 Task: Select the Eastern European Time as time zone for the schedule.
Action: Mouse moved to (345, 239)
Screenshot: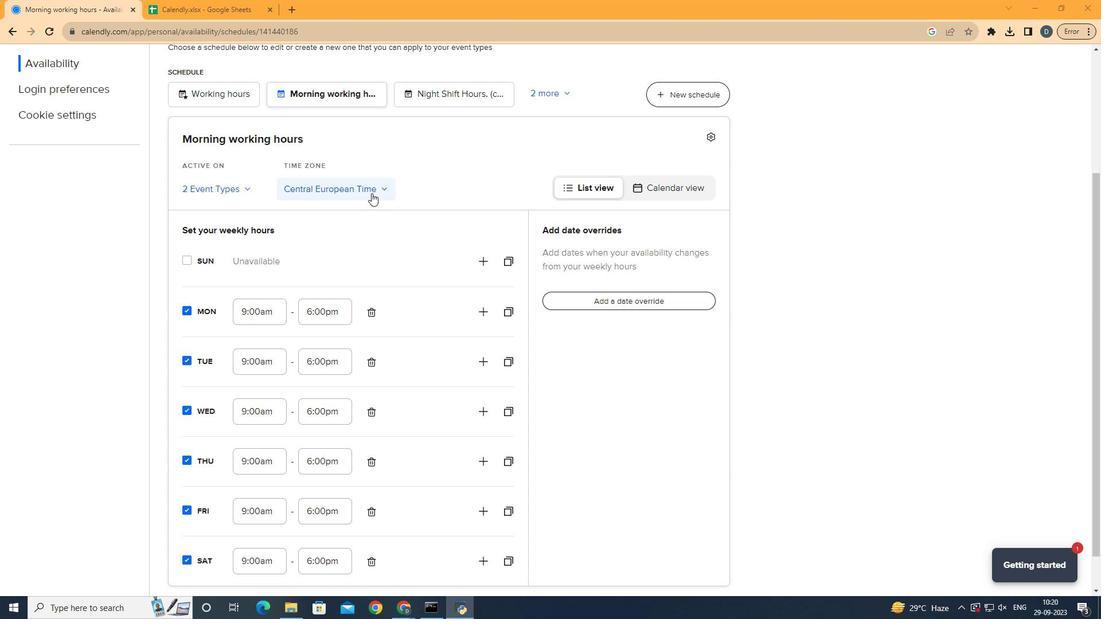 
Action: Mouse pressed left at (345, 239)
Screenshot: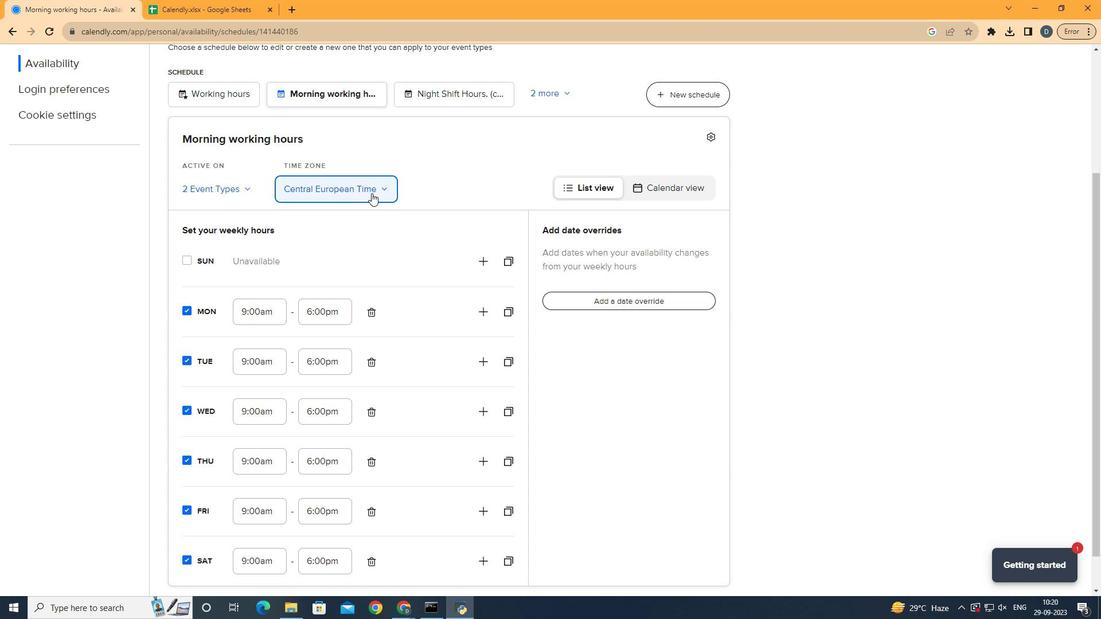 
Action: Mouse moved to (400, 235)
Screenshot: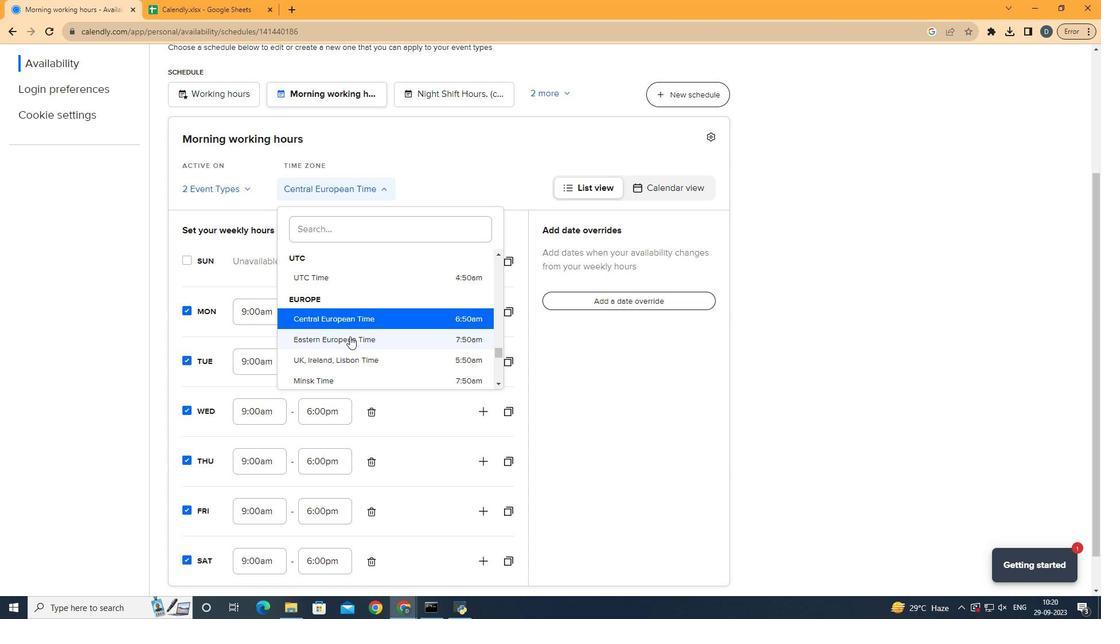 
Action: Mouse pressed left at (400, 235)
Screenshot: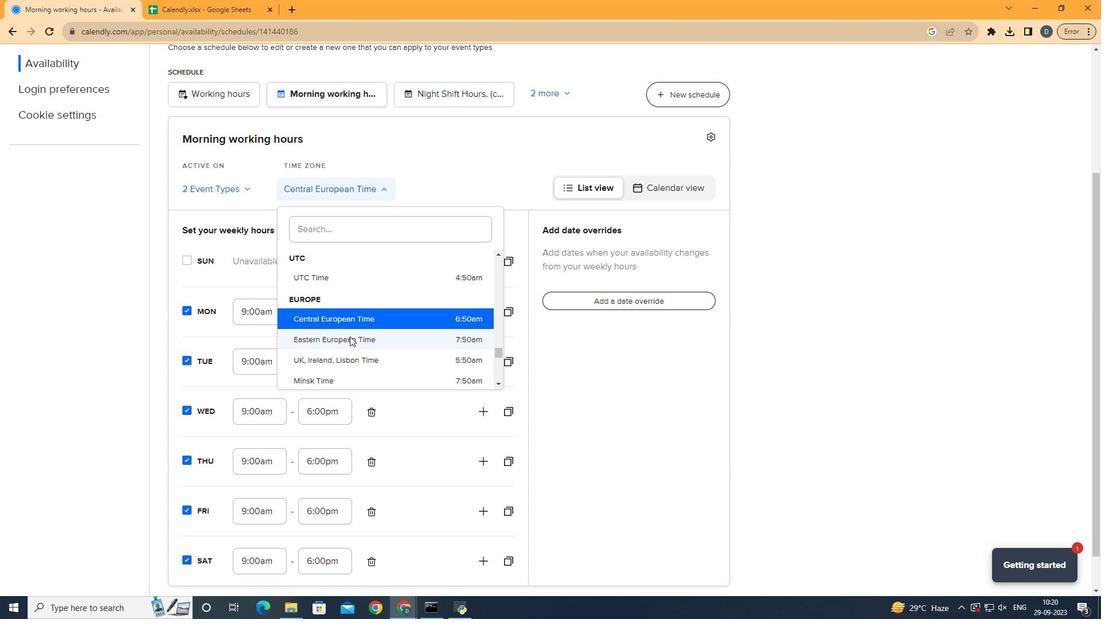 
Action: Mouse moved to (185, 239)
Screenshot: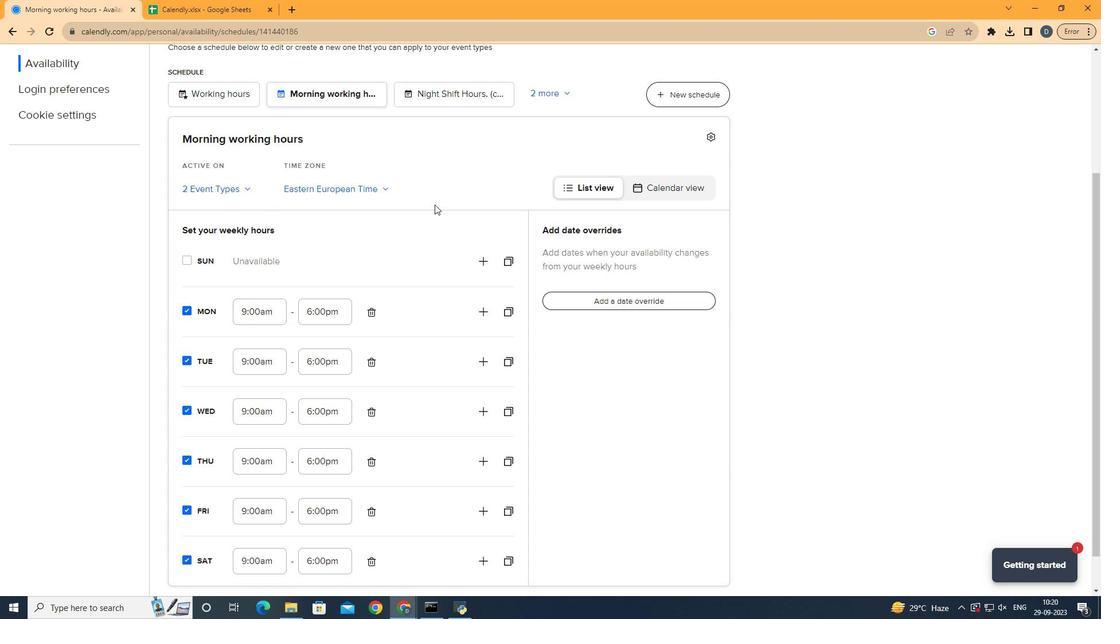 
